 Task: Invite Team Member Softage.1@softage.net to Workspace General Accounting. Invite Team Member Softage.2@softage.net to Workspace General Accounting. Invite Team Member Softage.3@softage.net to Workspace General Accounting. Invite Team Member Softage.4@softage.net to Workspace General Accounting
Action: Mouse moved to (702, 102)
Screenshot: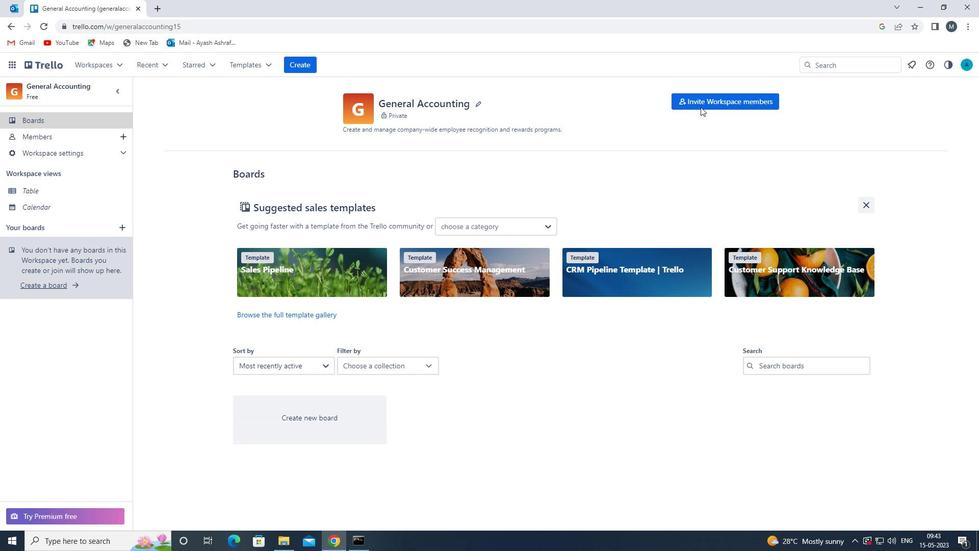 
Action: Mouse pressed left at (702, 102)
Screenshot: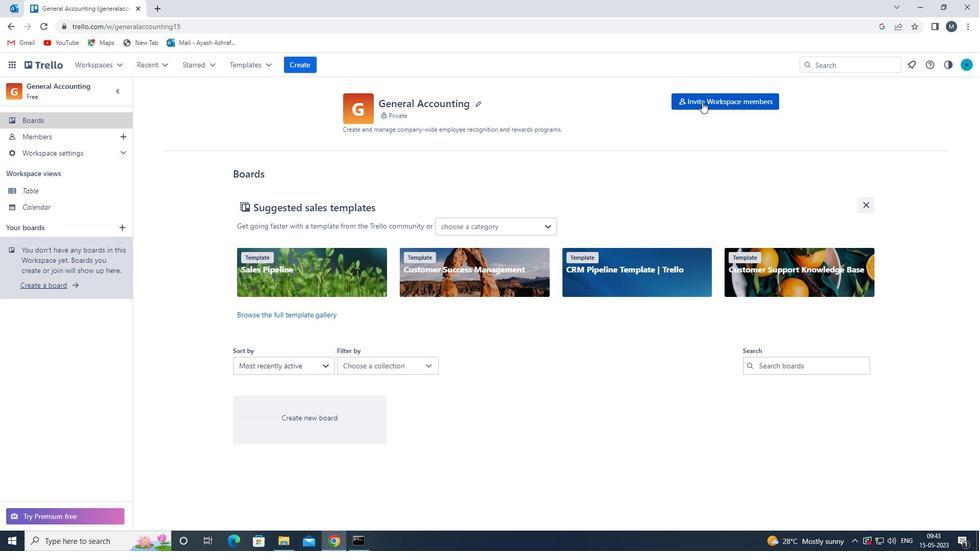 
Action: Mouse moved to (463, 285)
Screenshot: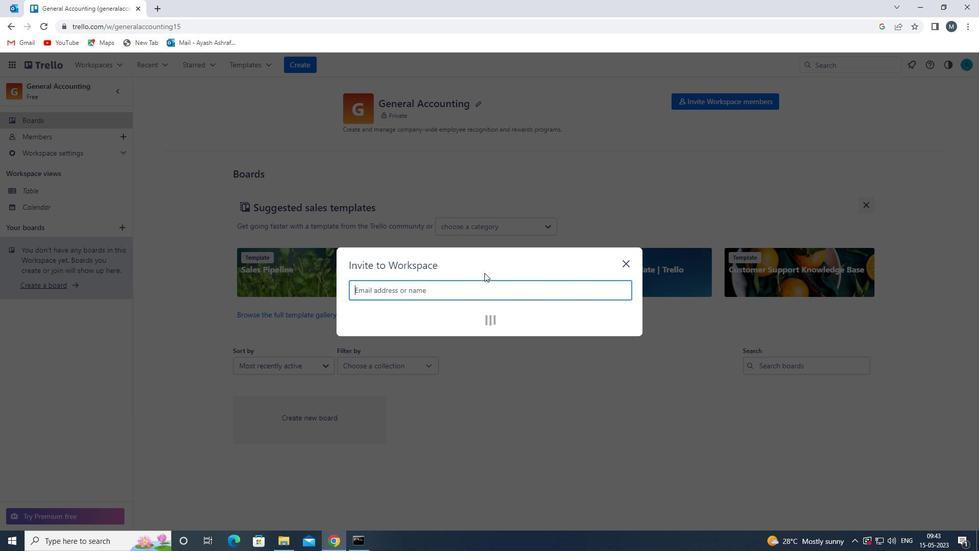 
Action: Mouse pressed left at (463, 285)
Screenshot: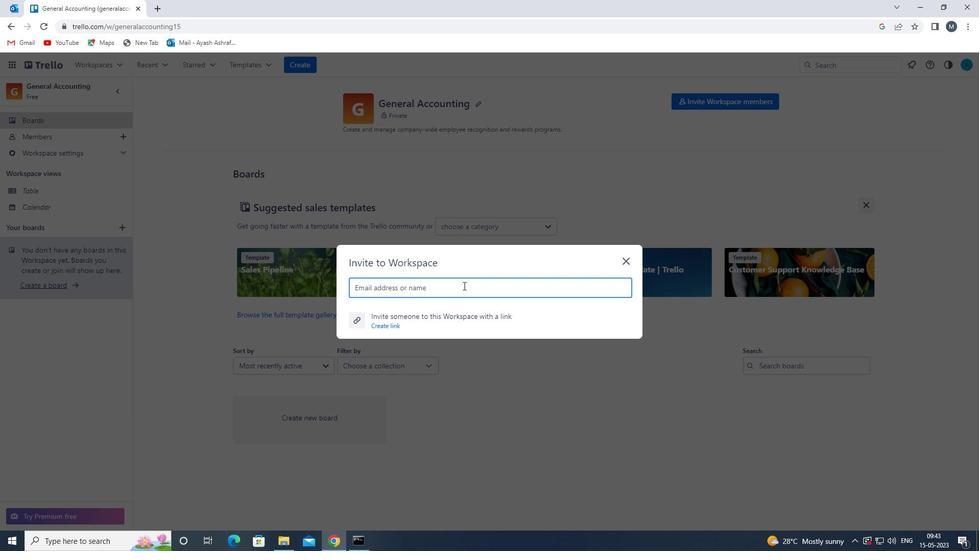 
Action: Key pressed <Key.shift>SOFTAGE.1<Key.shift>@SOFTAGE.NET<Key.enter>SOFTAGE.2<Key.shift>@SOFTAGE.NET<Key.enter>SOFTAGE.3<Key.shift>@SOFTAGE.NET<Key.enter>SOFTAGE.4<Key.shift>@SOFTAH<Key.backspace>GE.NET<Key.enter>
Screenshot: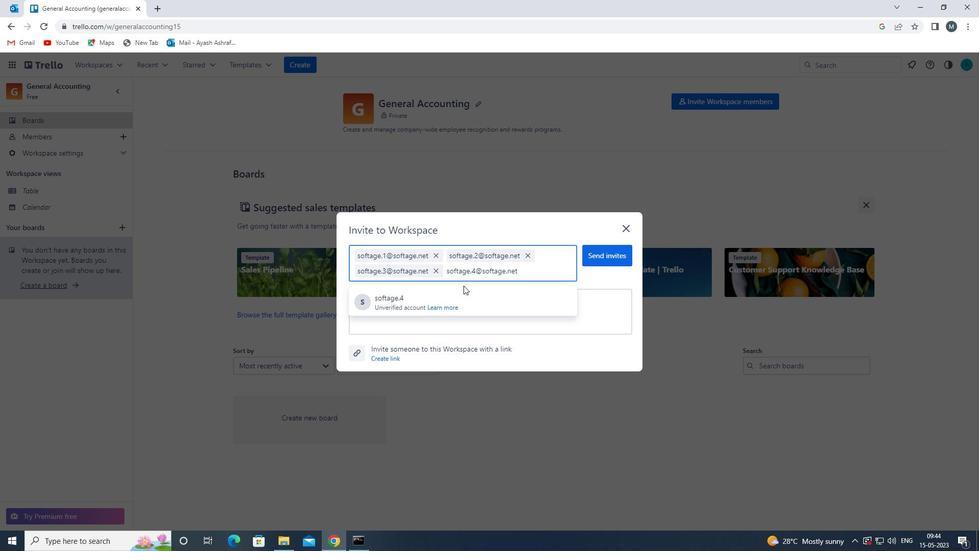 
Action: Mouse moved to (603, 251)
Screenshot: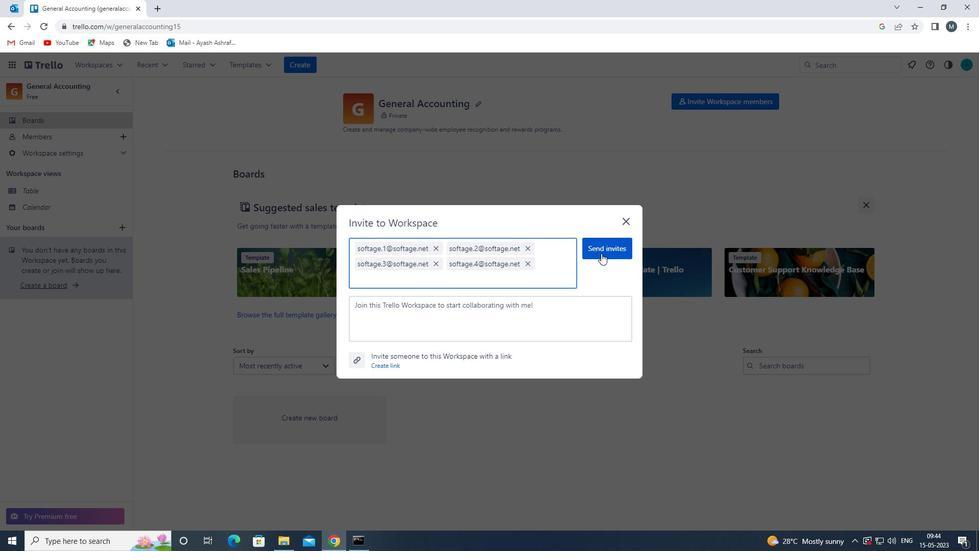 
Action: Mouse pressed left at (603, 251)
Screenshot: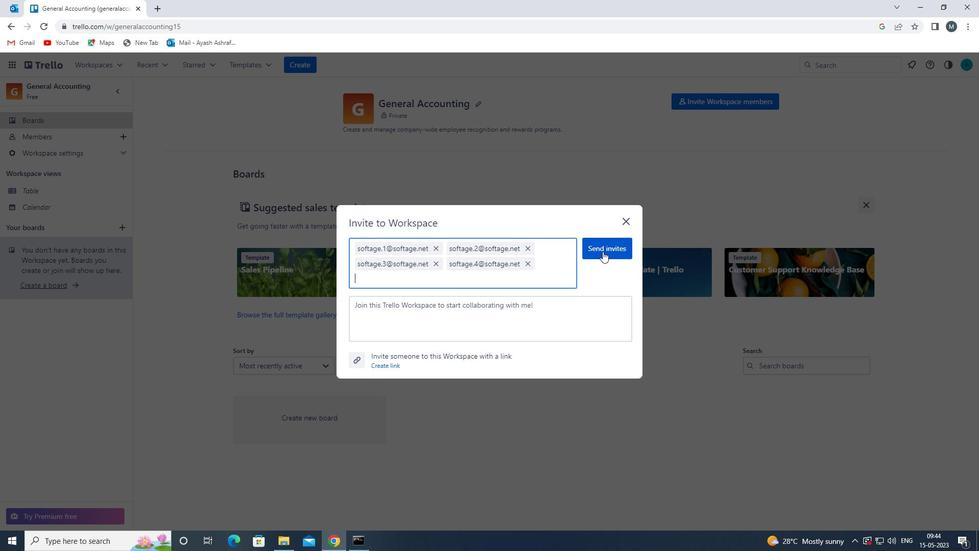 
Action: Mouse moved to (586, 252)
Screenshot: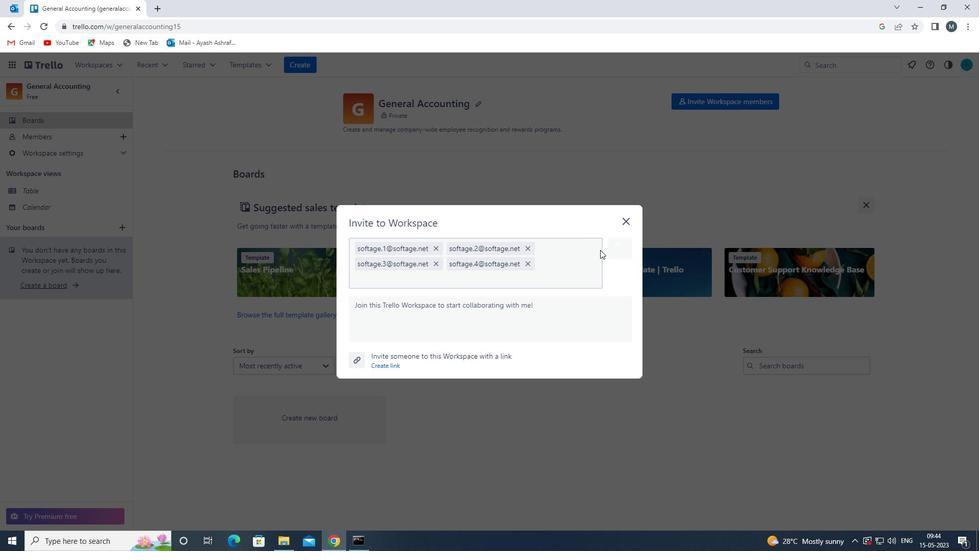 
